 Task: Open a blank sheet, save the file as Johnny.docx Insert a picture of 'Johnny Deep' with name  ' Johnny Deep.png ' Apply border to the image, change style to straight line, color Black and width '4 pt'
Action: Mouse moved to (345, 217)
Screenshot: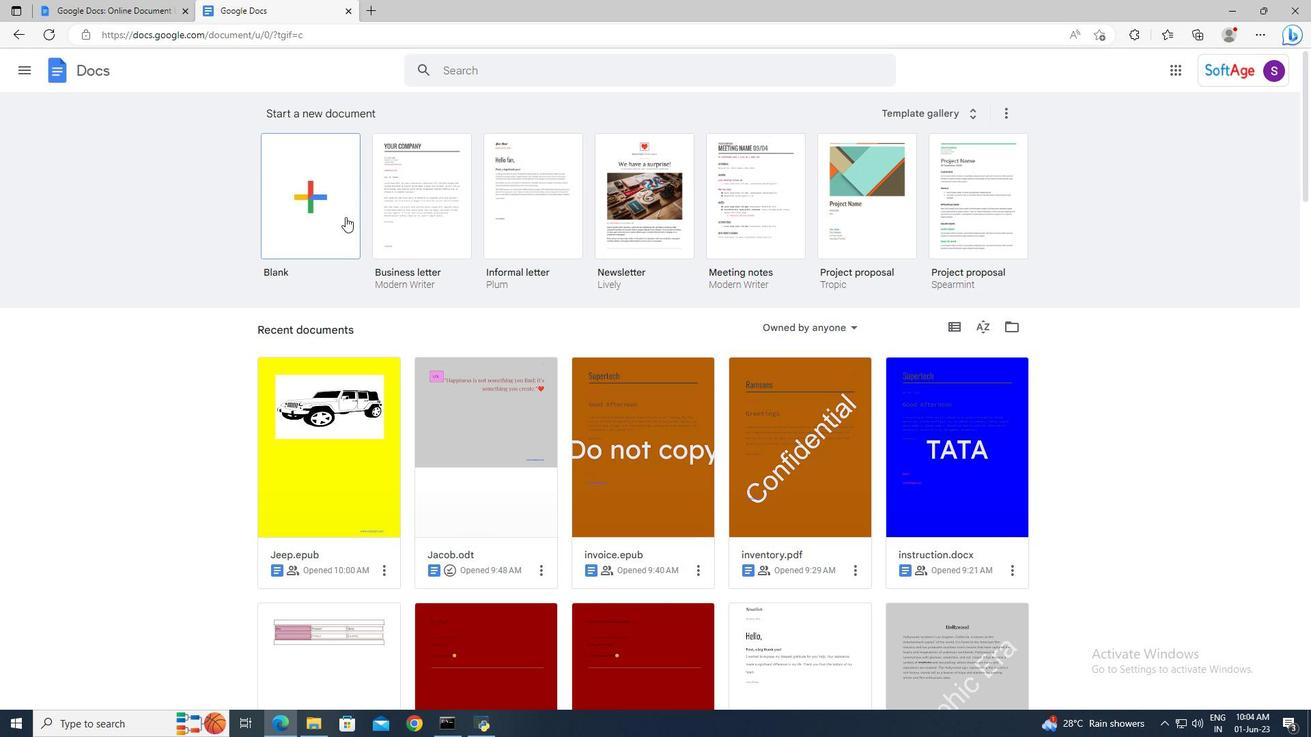 
Action: Mouse pressed left at (345, 217)
Screenshot: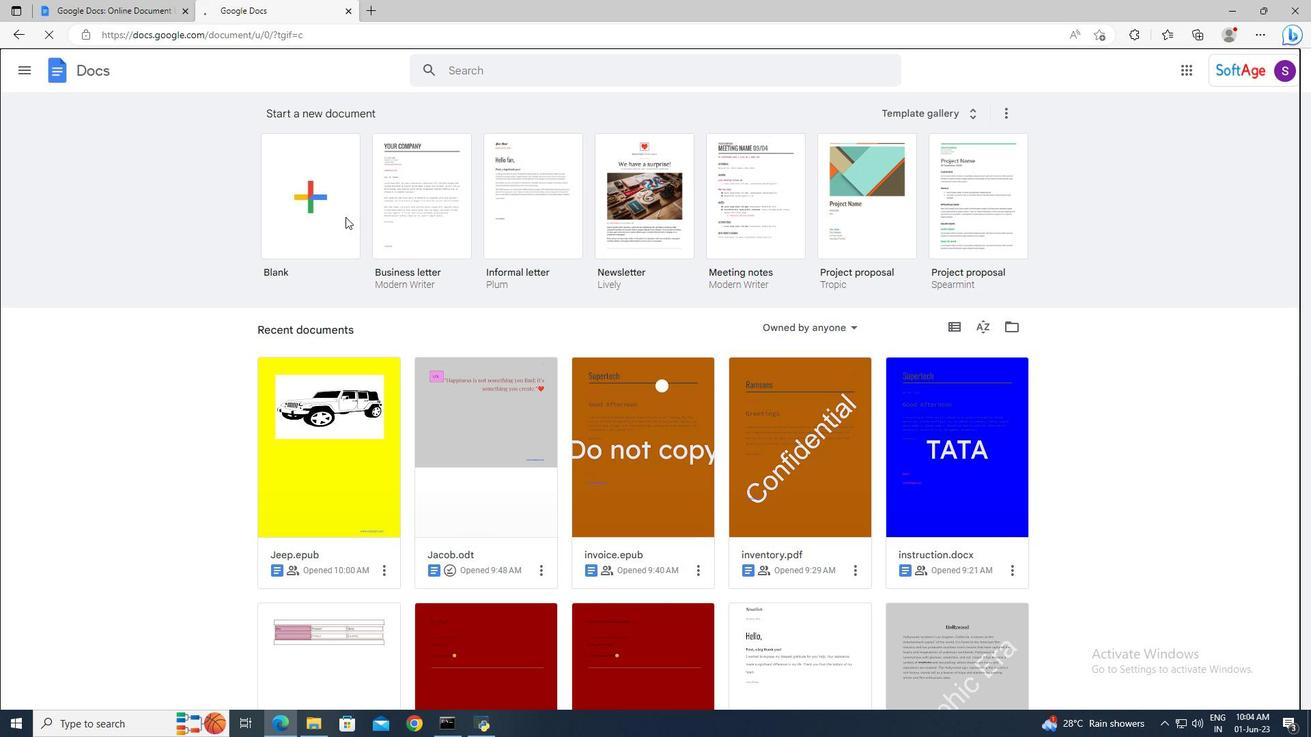 
Action: Mouse moved to (142, 63)
Screenshot: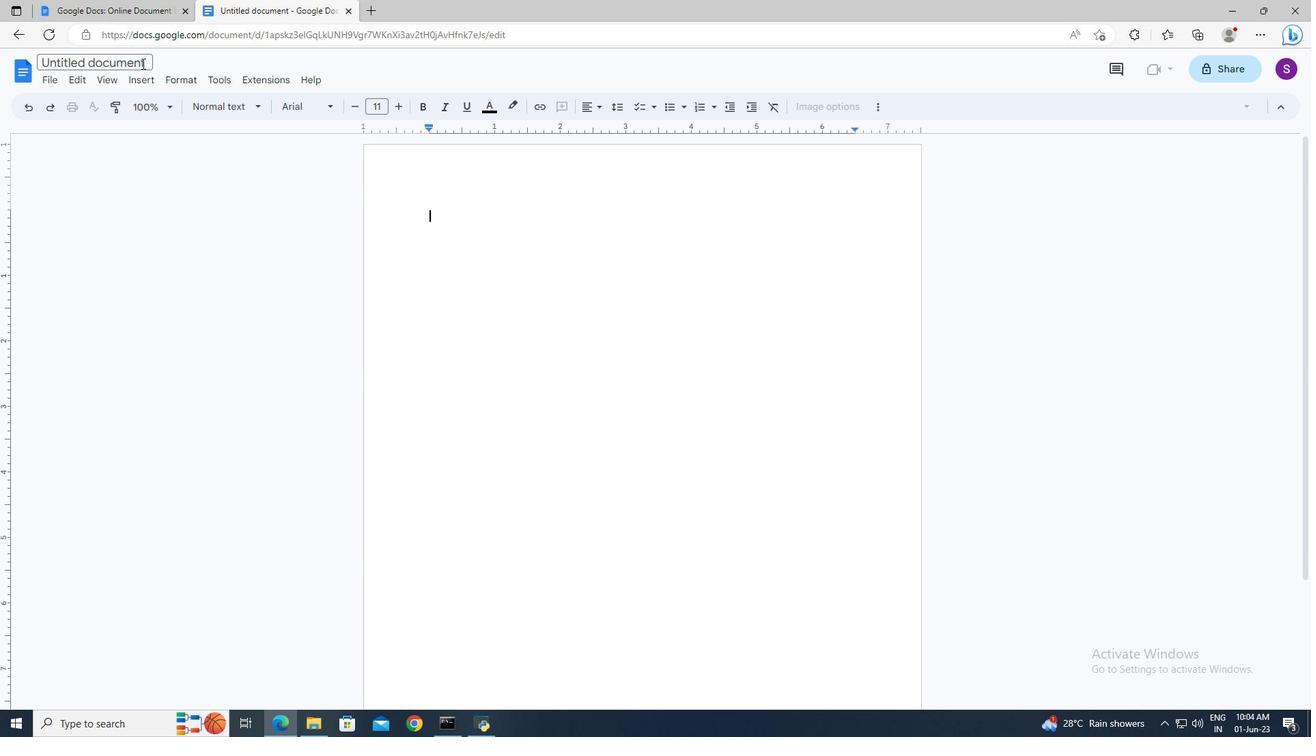 
Action: Mouse pressed left at (142, 63)
Screenshot: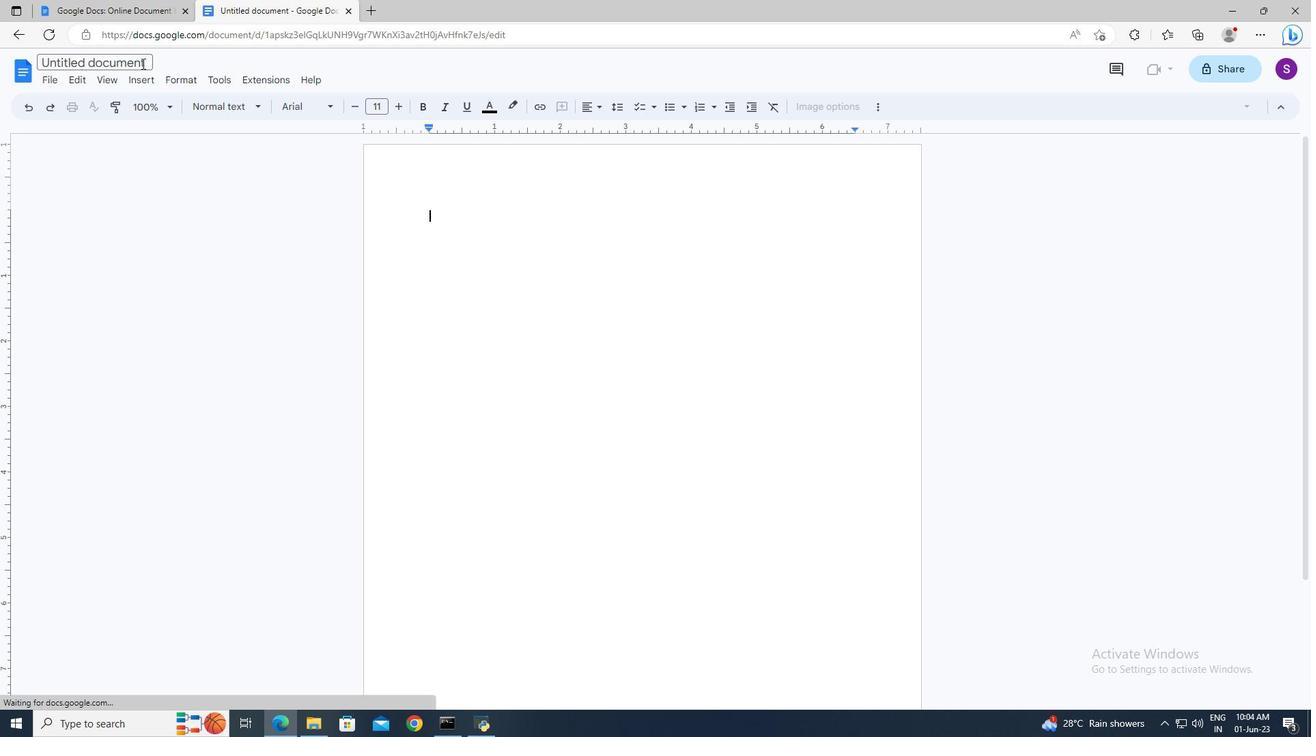 
Action: Key pressed <Key.delete><Key.shift>Johnny.docx<Key.enter>
Screenshot: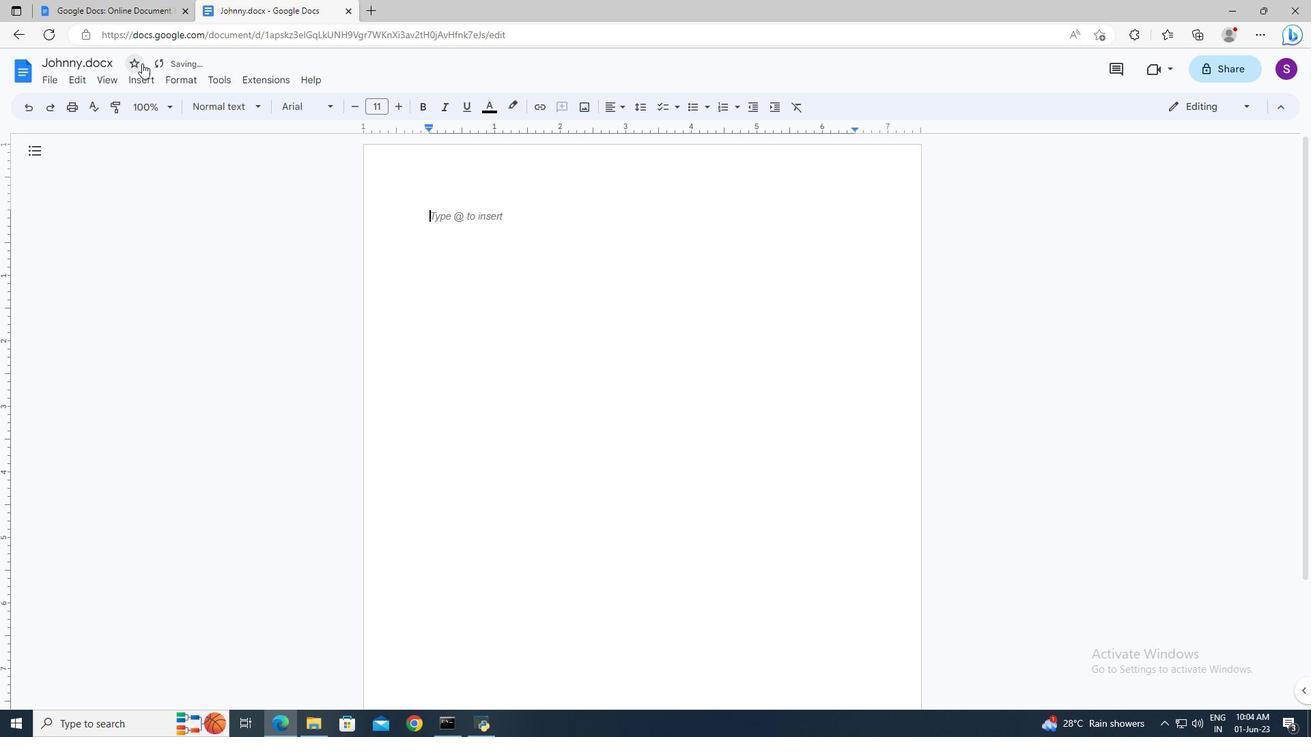 
Action: Mouse moved to (142, 74)
Screenshot: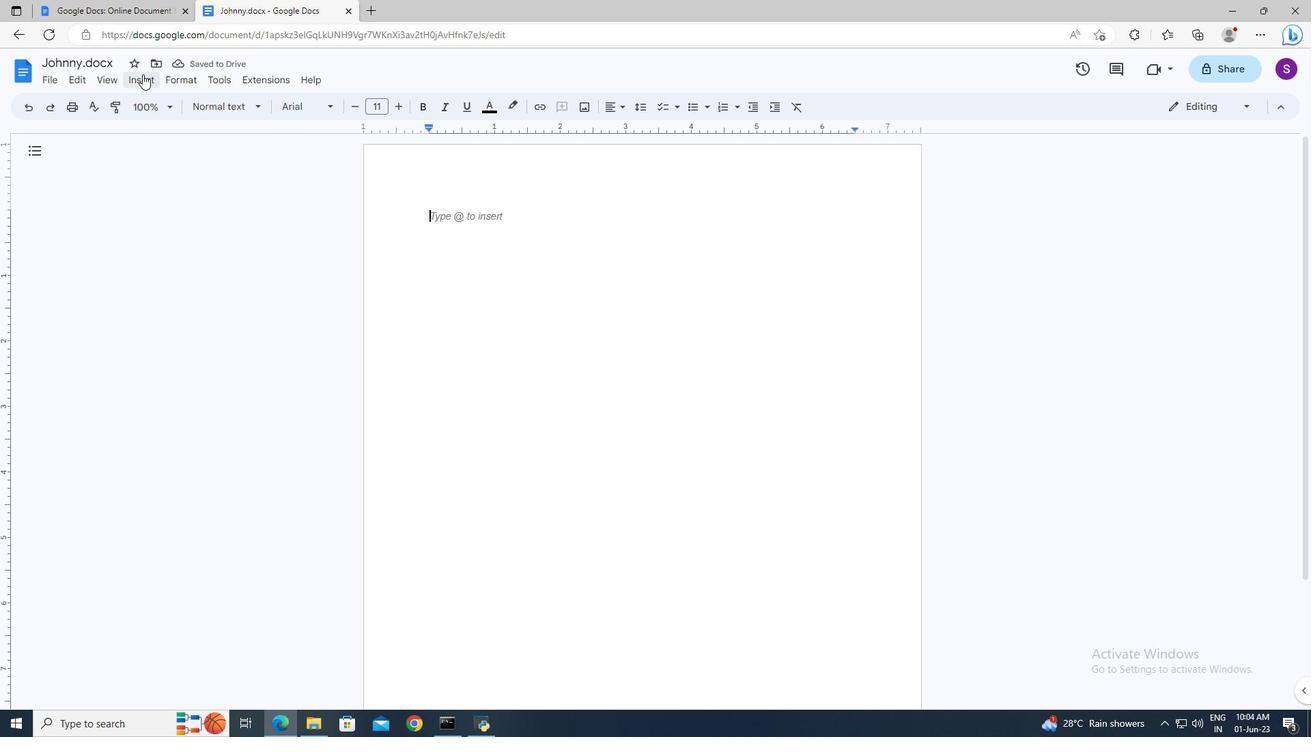 
Action: Mouse pressed left at (142, 74)
Screenshot: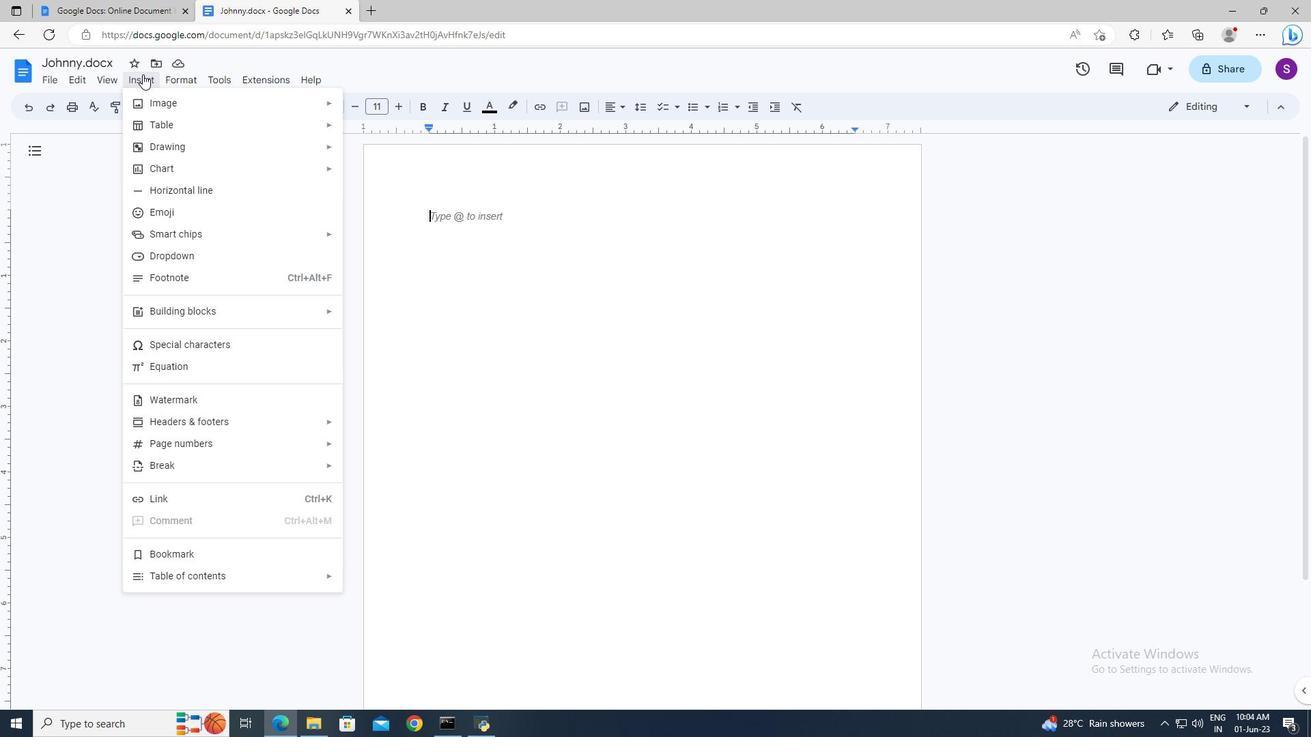 
Action: Mouse moved to (408, 129)
Screenshot: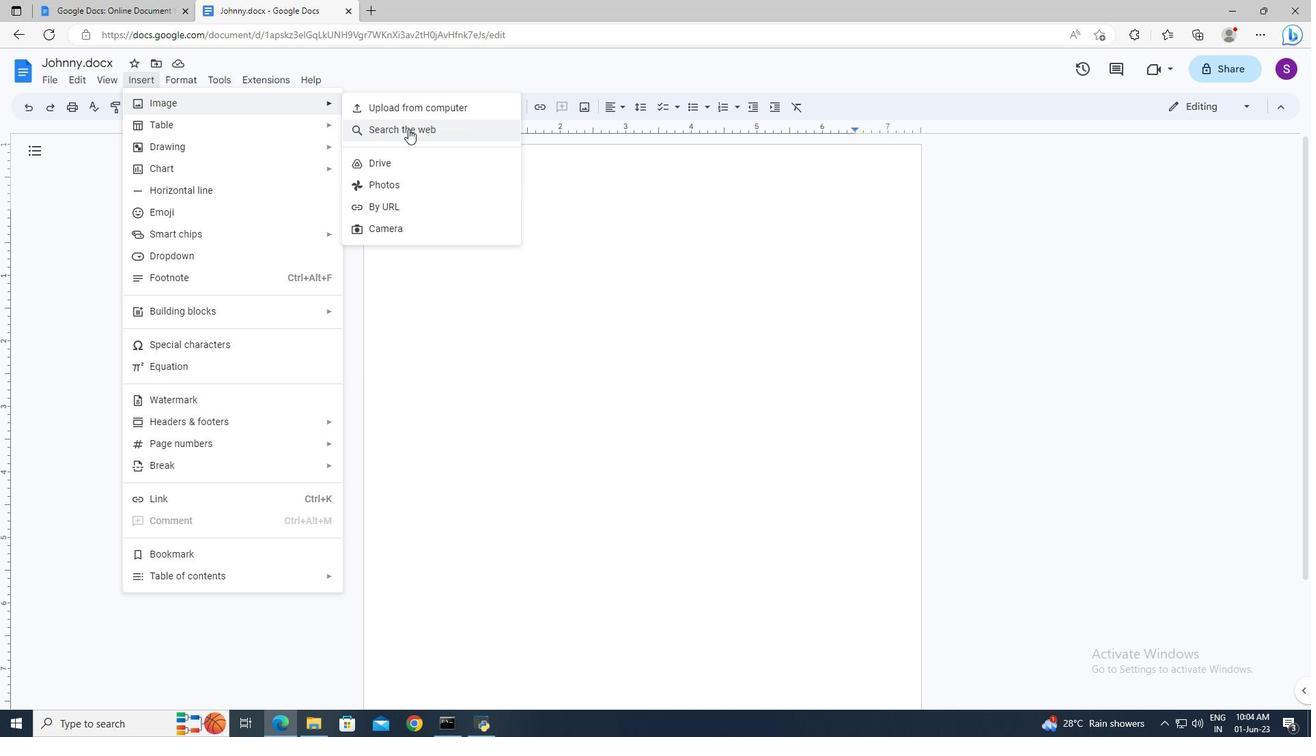 
Action: Mouse pressed left at (408, 129)
Screenshot: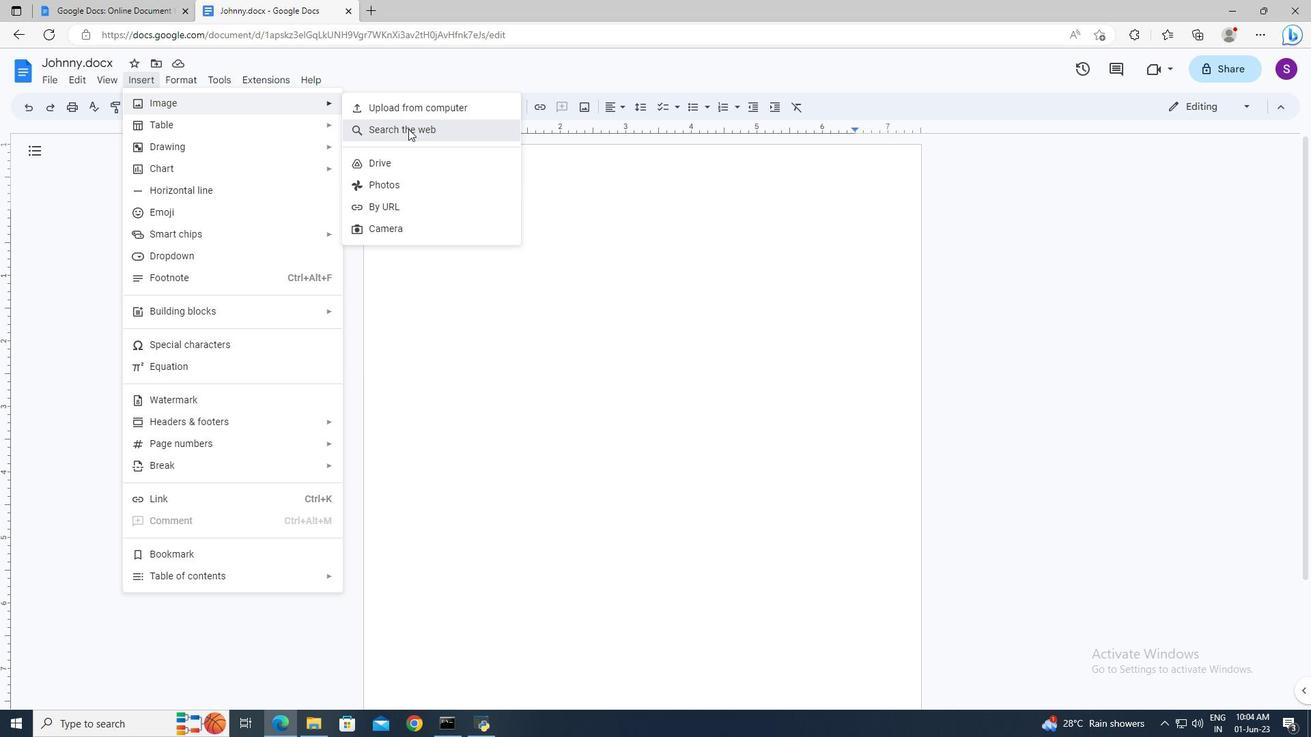 
Action: Mouse moved to (1147, 121)
Screenshot: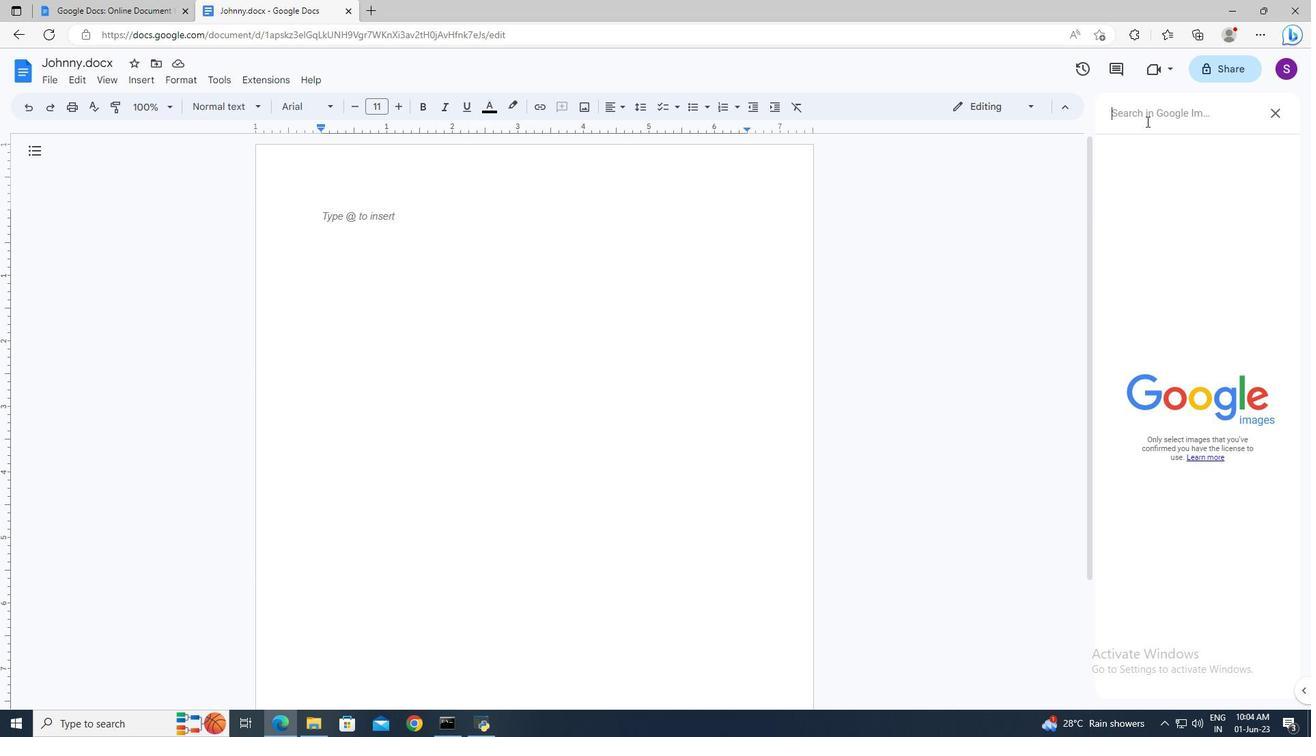 
Action: Mouse pressed left at (1147, 121)
Screenshot: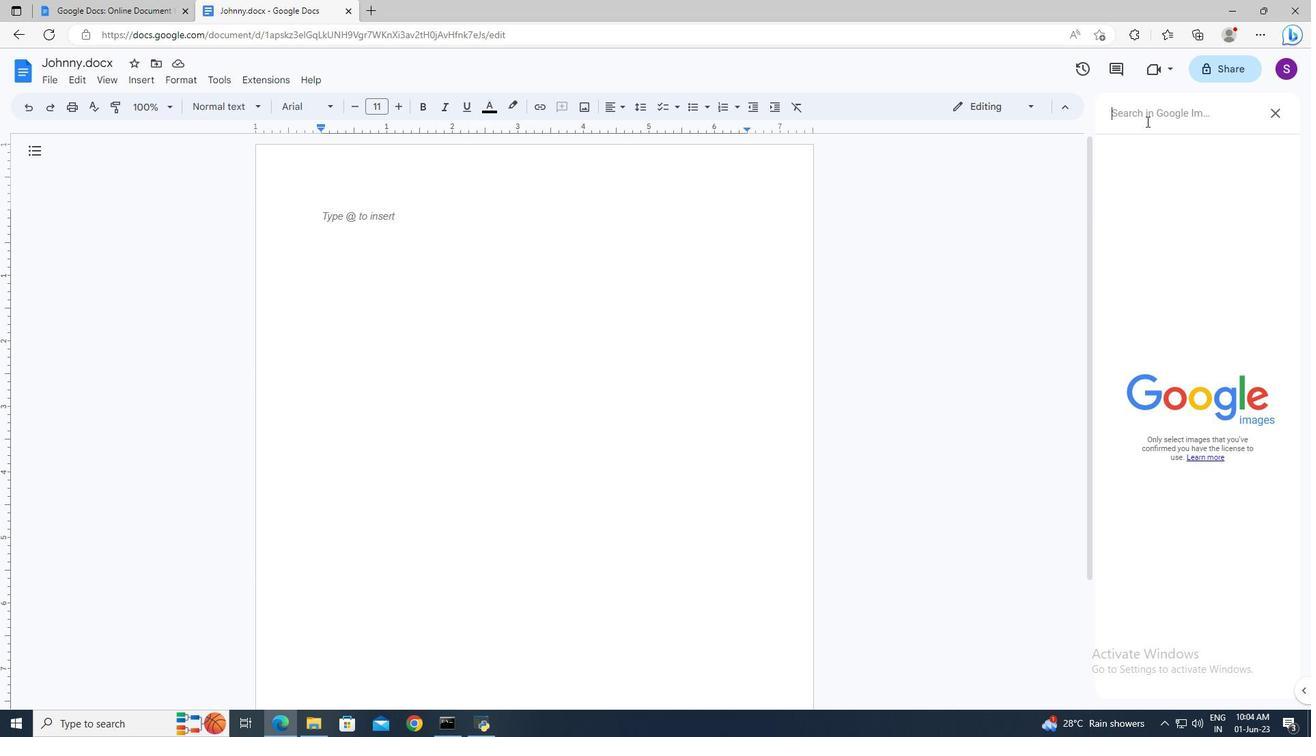 
Action: Mouse moved to (1147, 120)
Screenshot: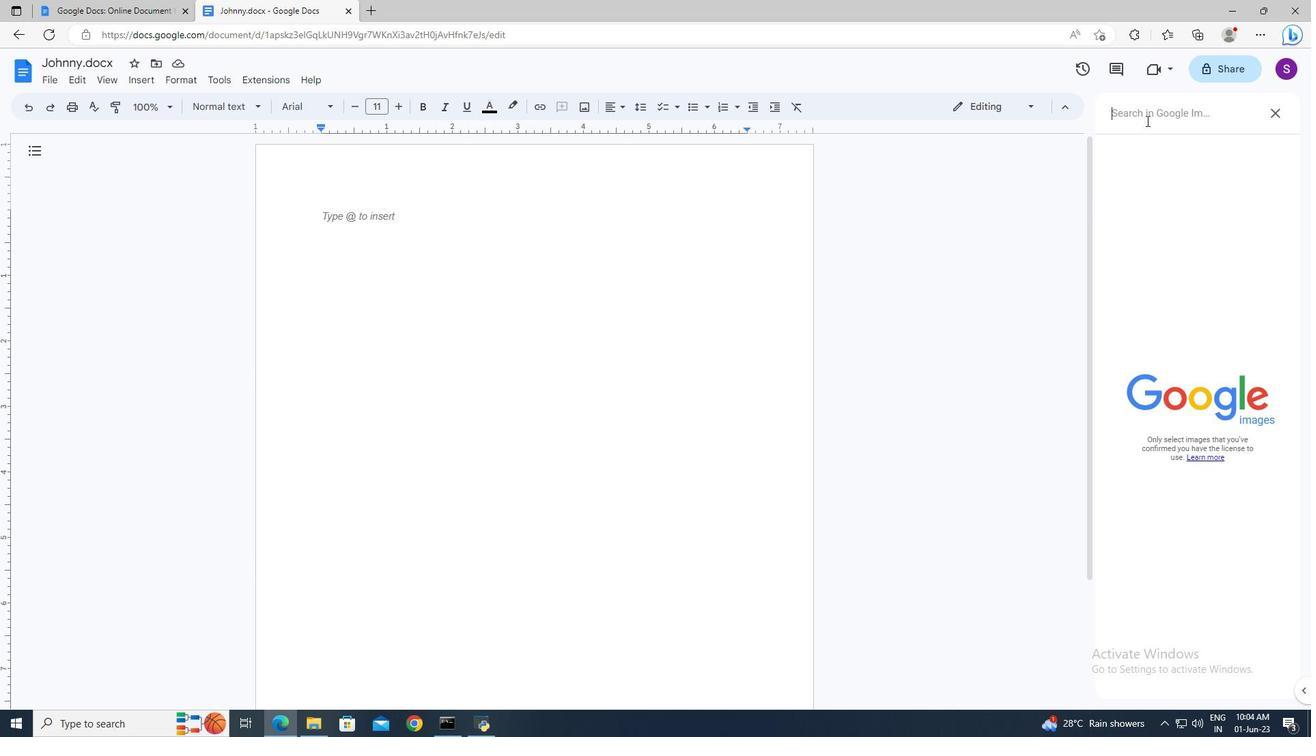 
Action: Key pressed <Key.shift>Johnny<Key.space><Key.shift>Dep
Screenshot: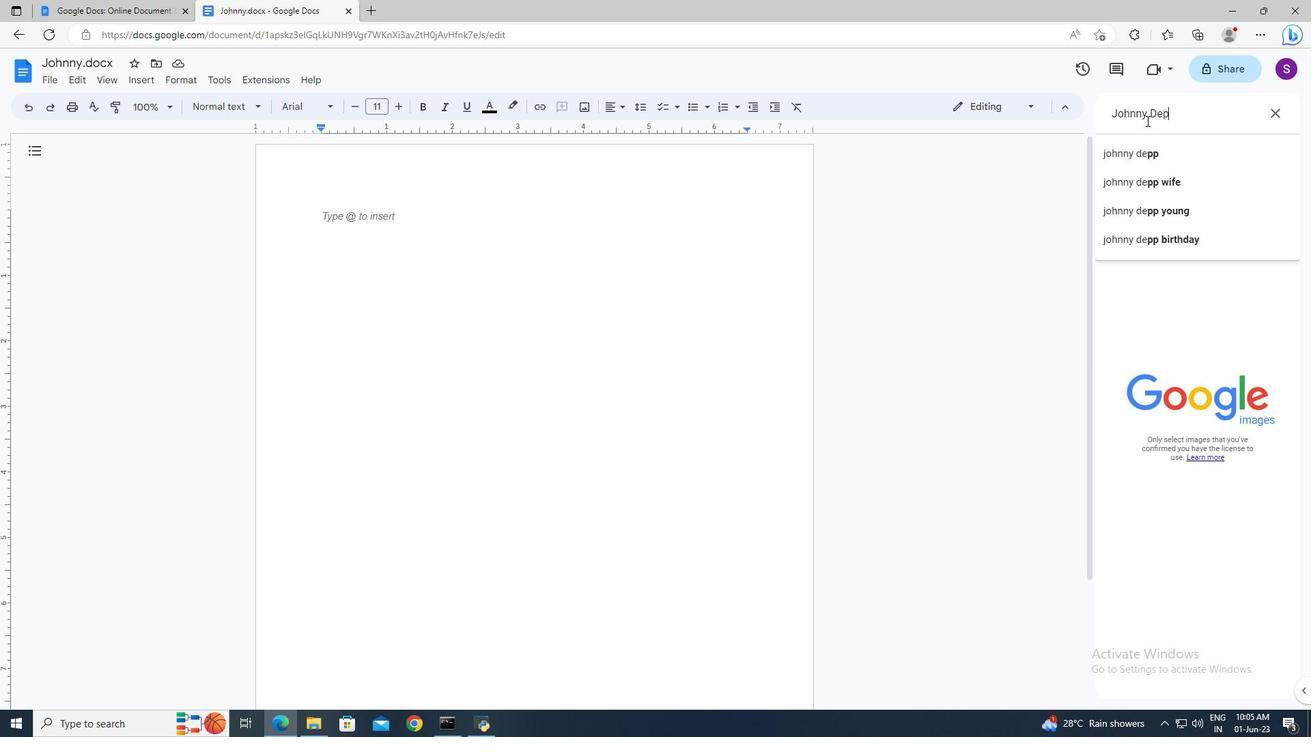 
Action: Mouse moved to (1146, 120)
Screenshot: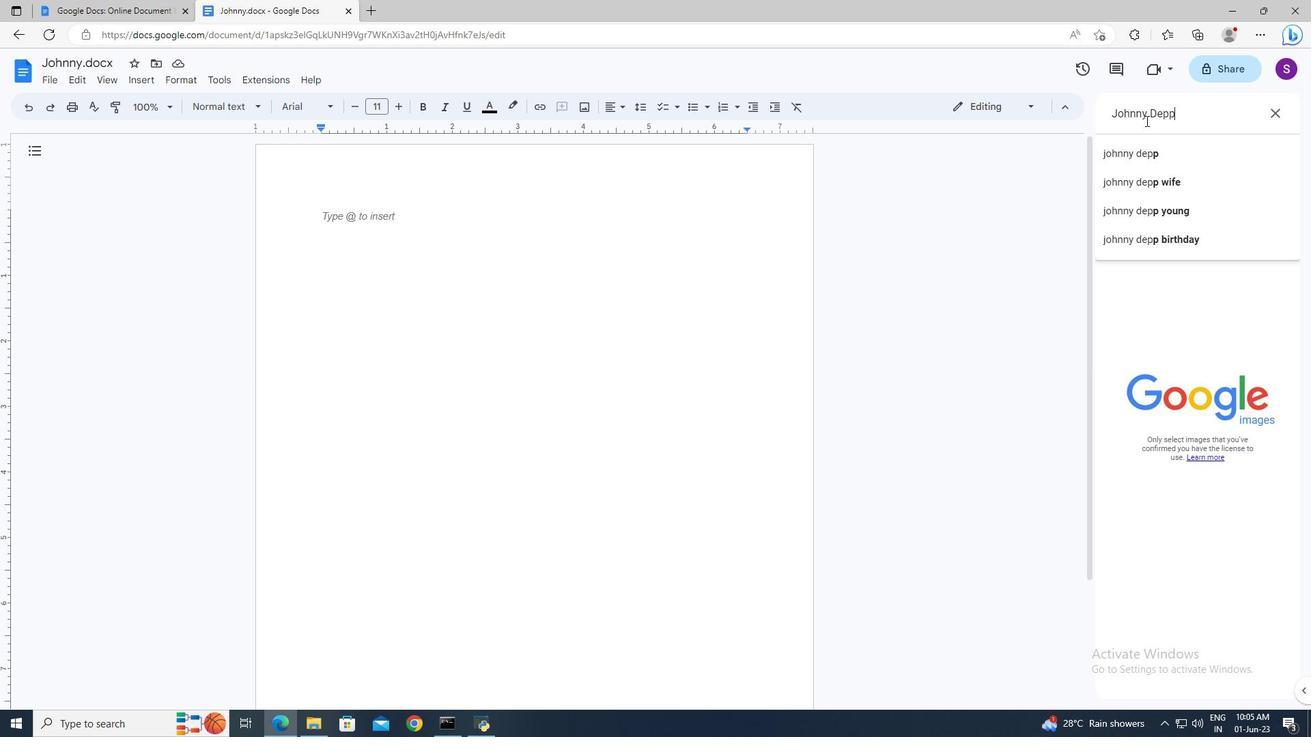 
Action: Key pressed p<Key.space>png<Key.enter>
Screenshot: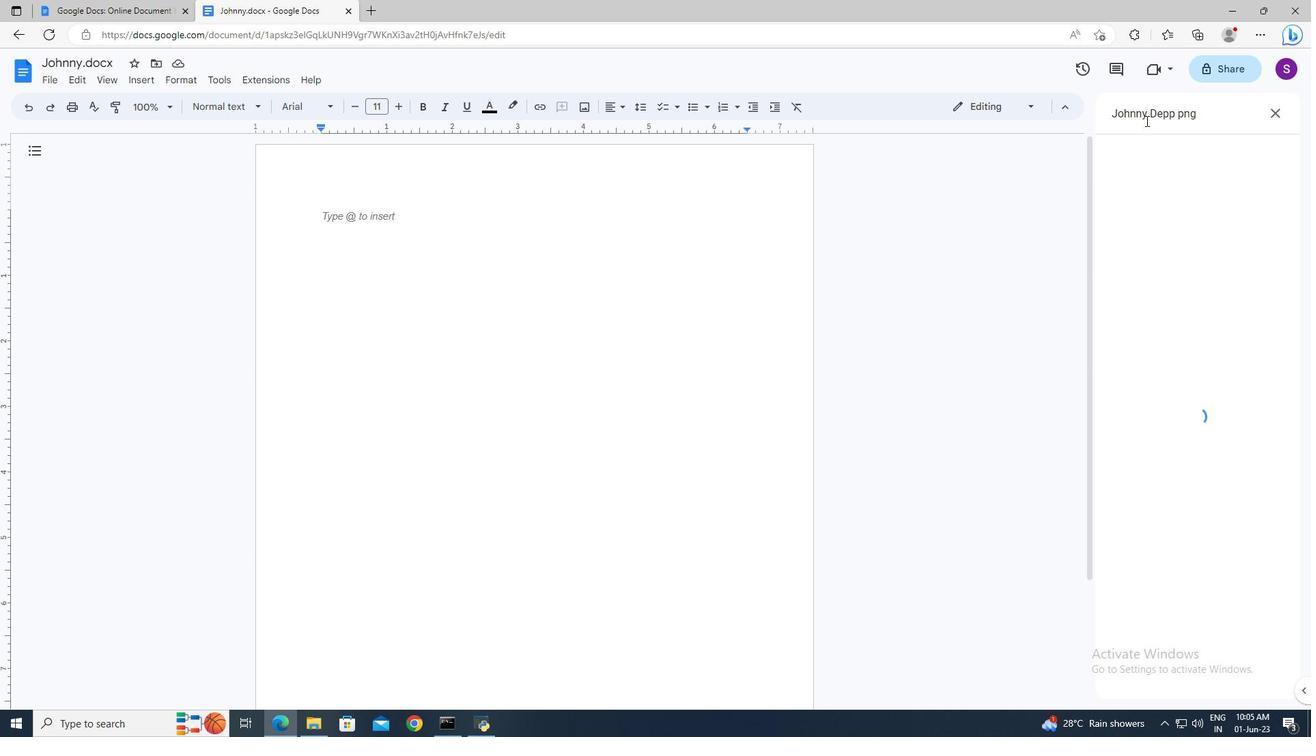 
Action: Mouse moved to (1158, 262)
Screenshot: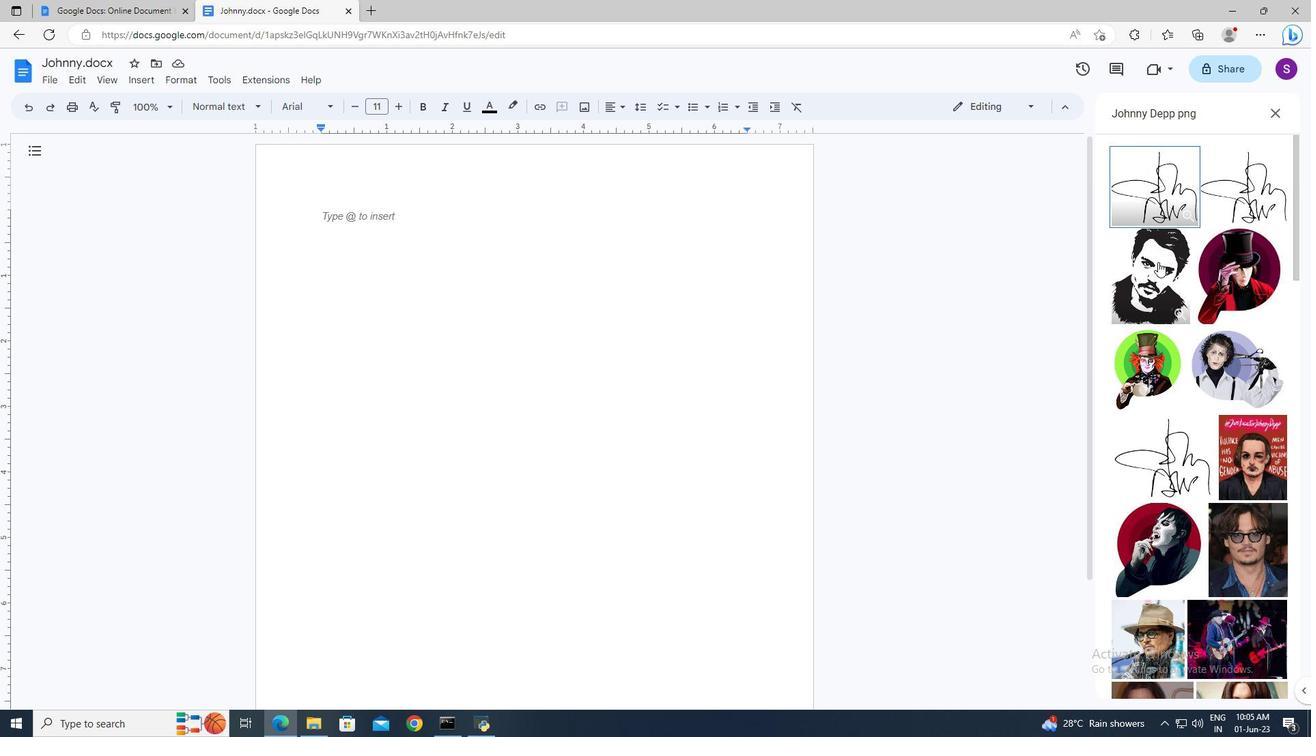
Action: Mouse pressed left at (1158, 262)
Screenshot: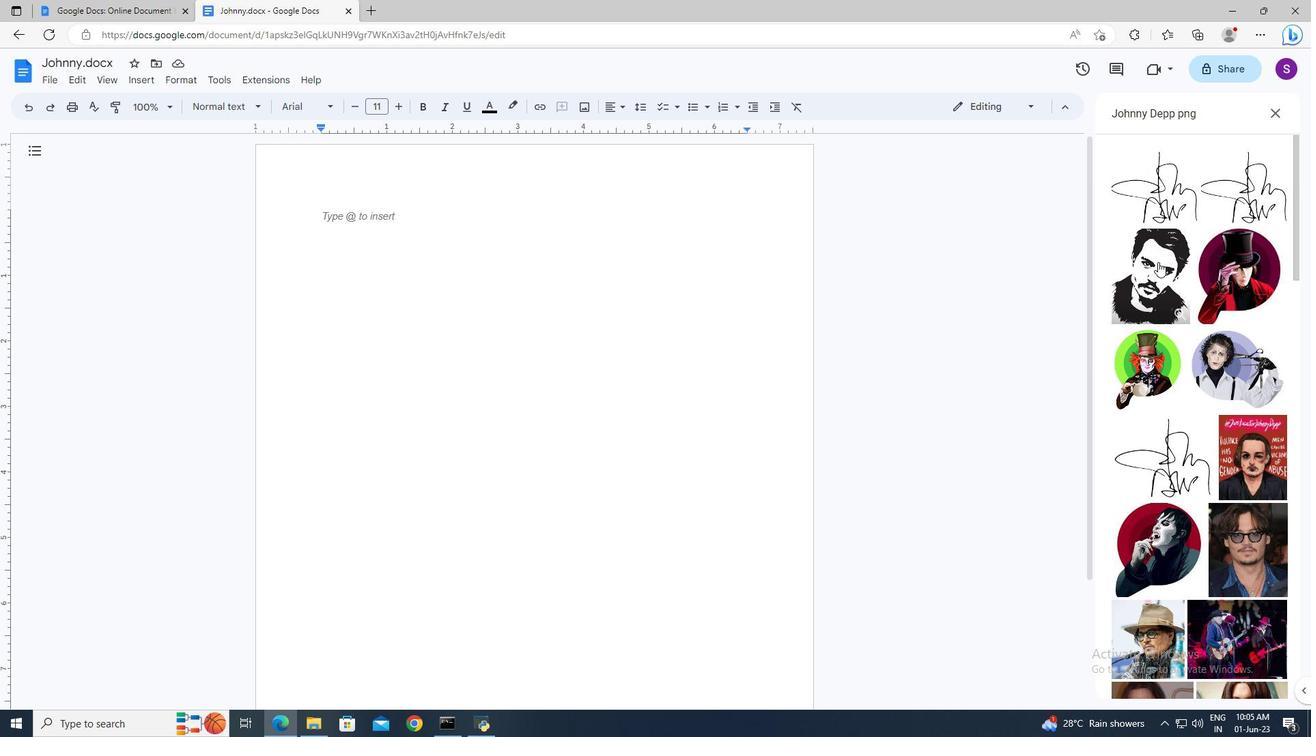 
Action: Mouse moved to (1275, 672)
Screenshot: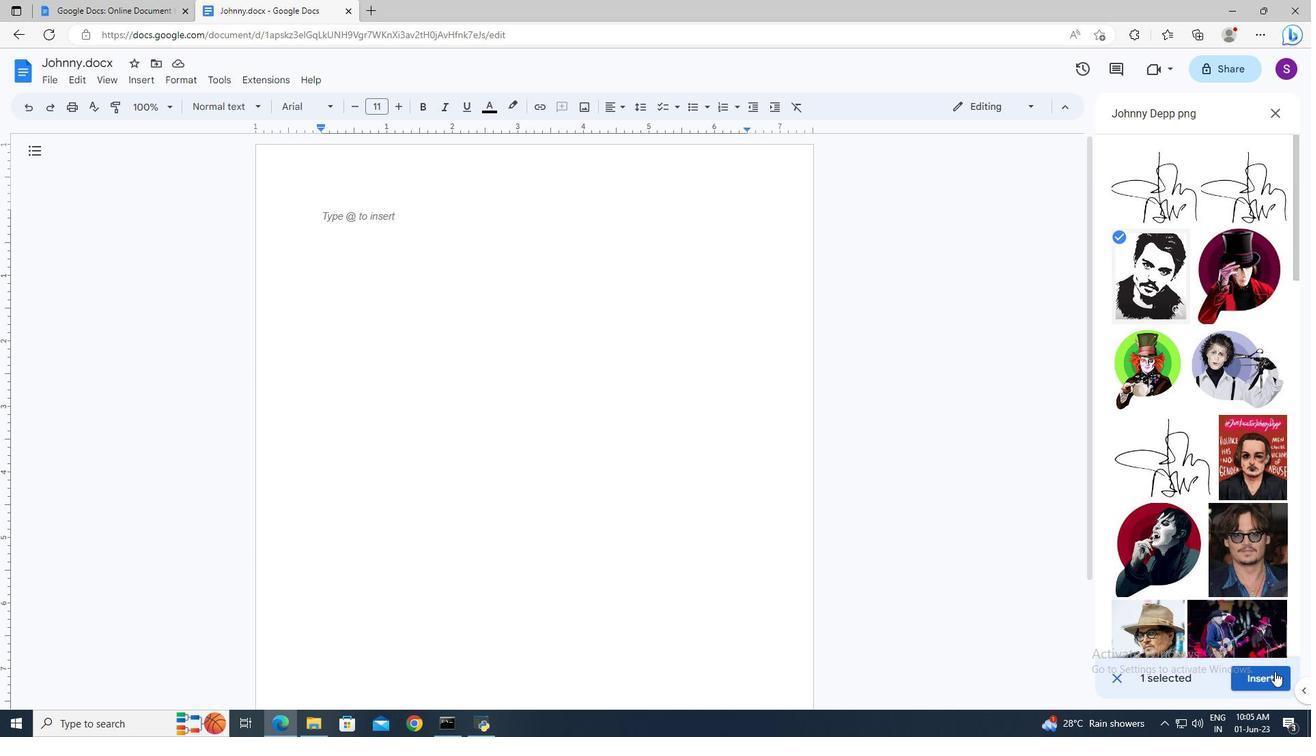 
Action: Mouse pressed left at (1275, 672)
Screenshot: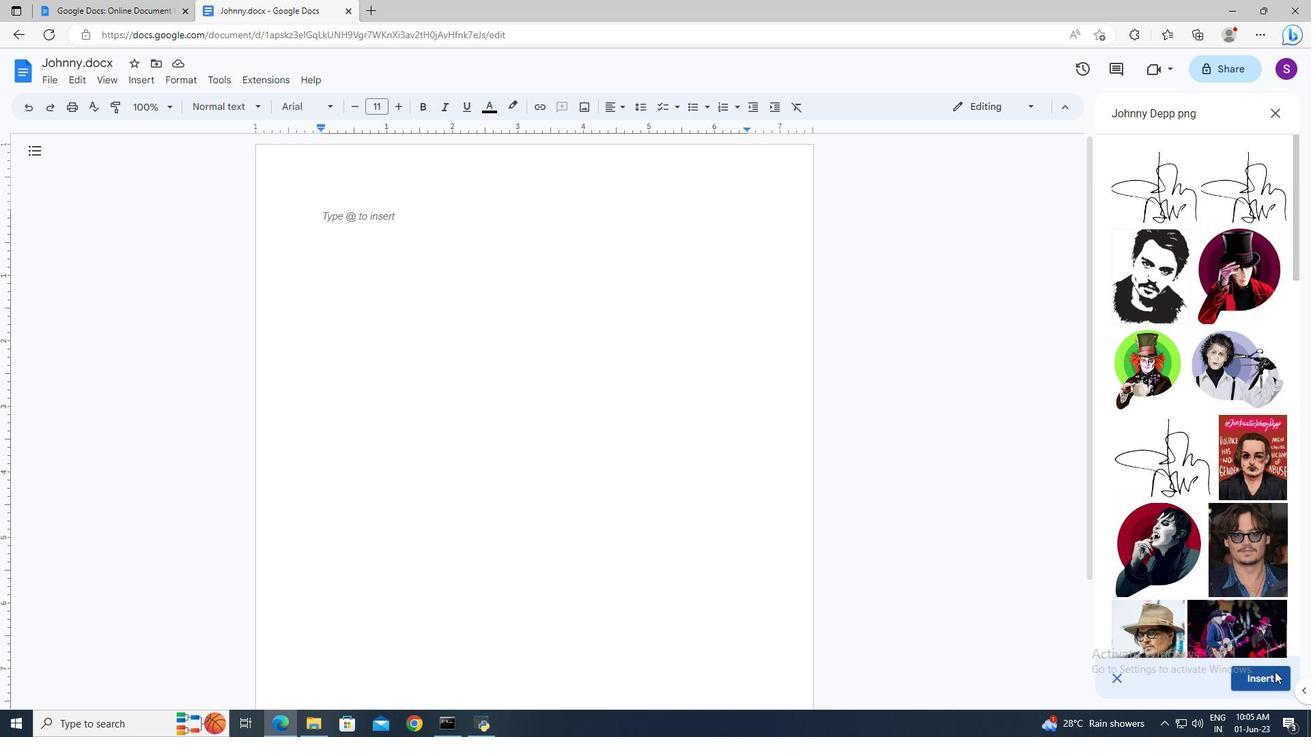 
Action: Mouse moved to (616, 394)
Screenshot: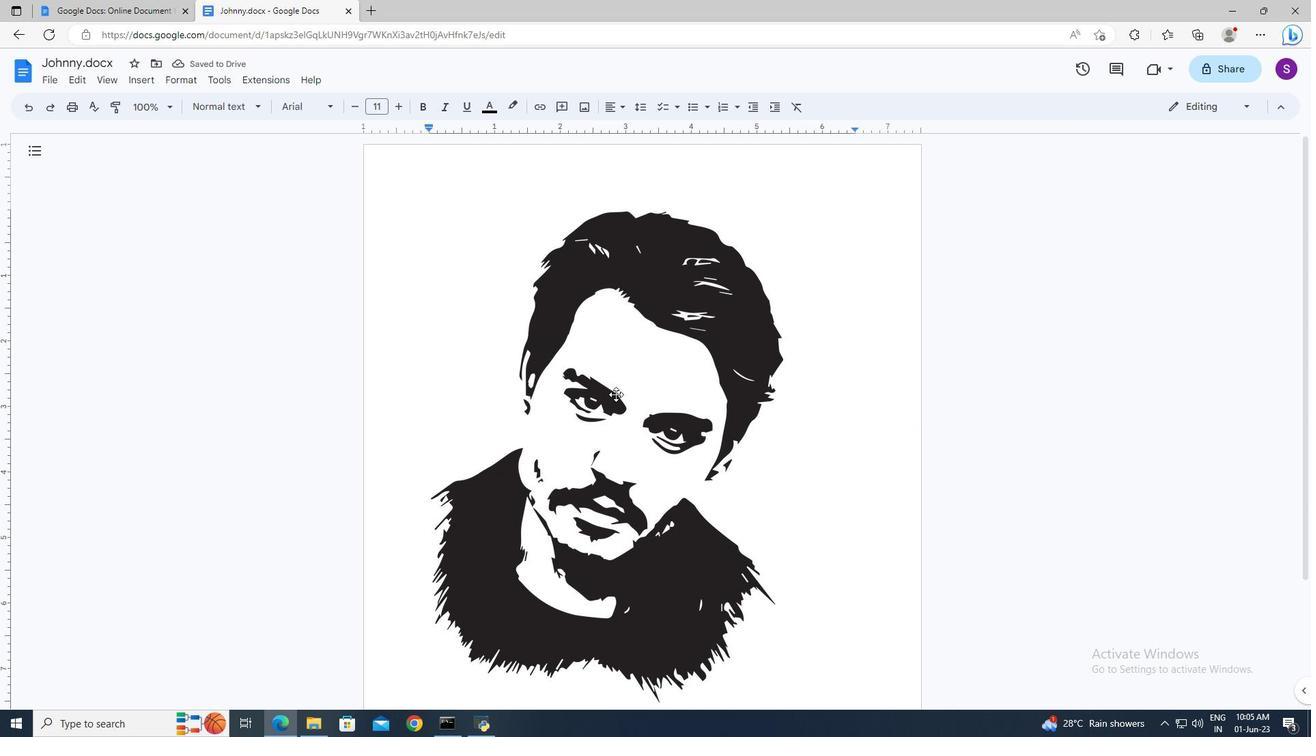
Action: Mouse pressed left at (616, 394)
Screenshot: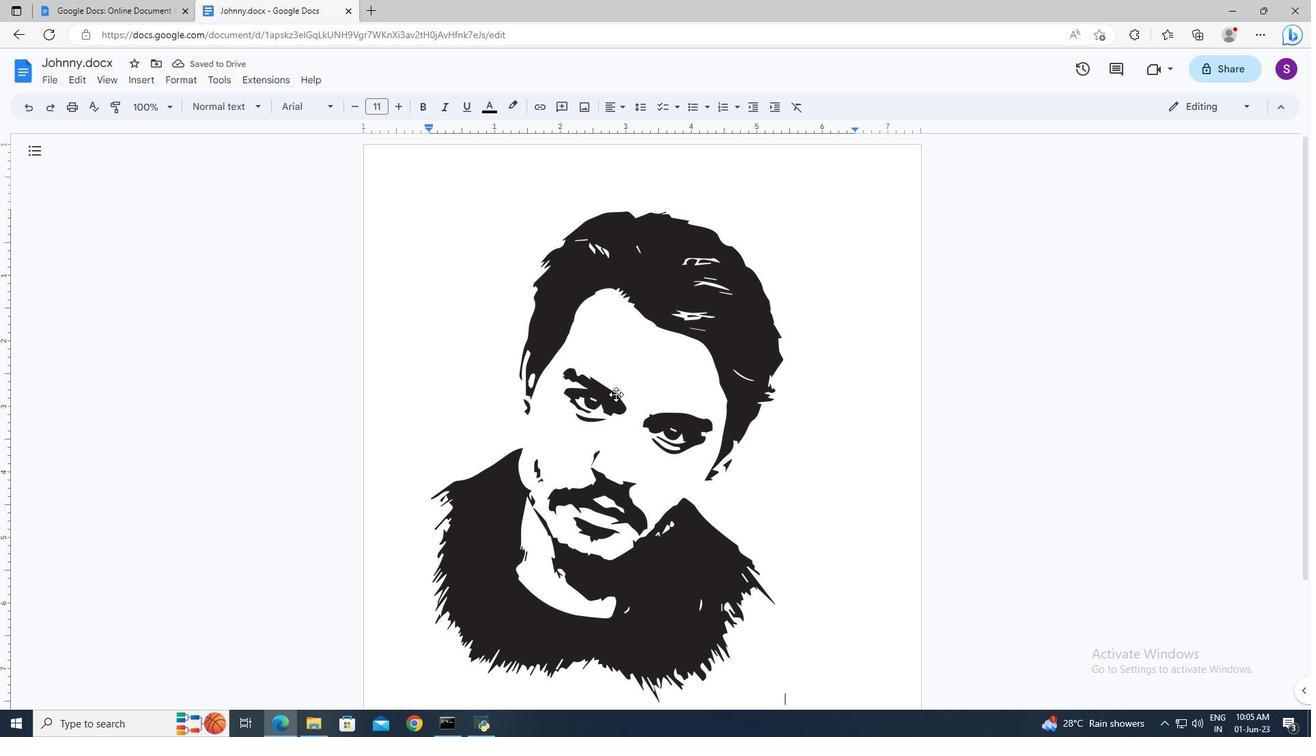 
Action: Mouse moved to (521, 105)
Screenshot: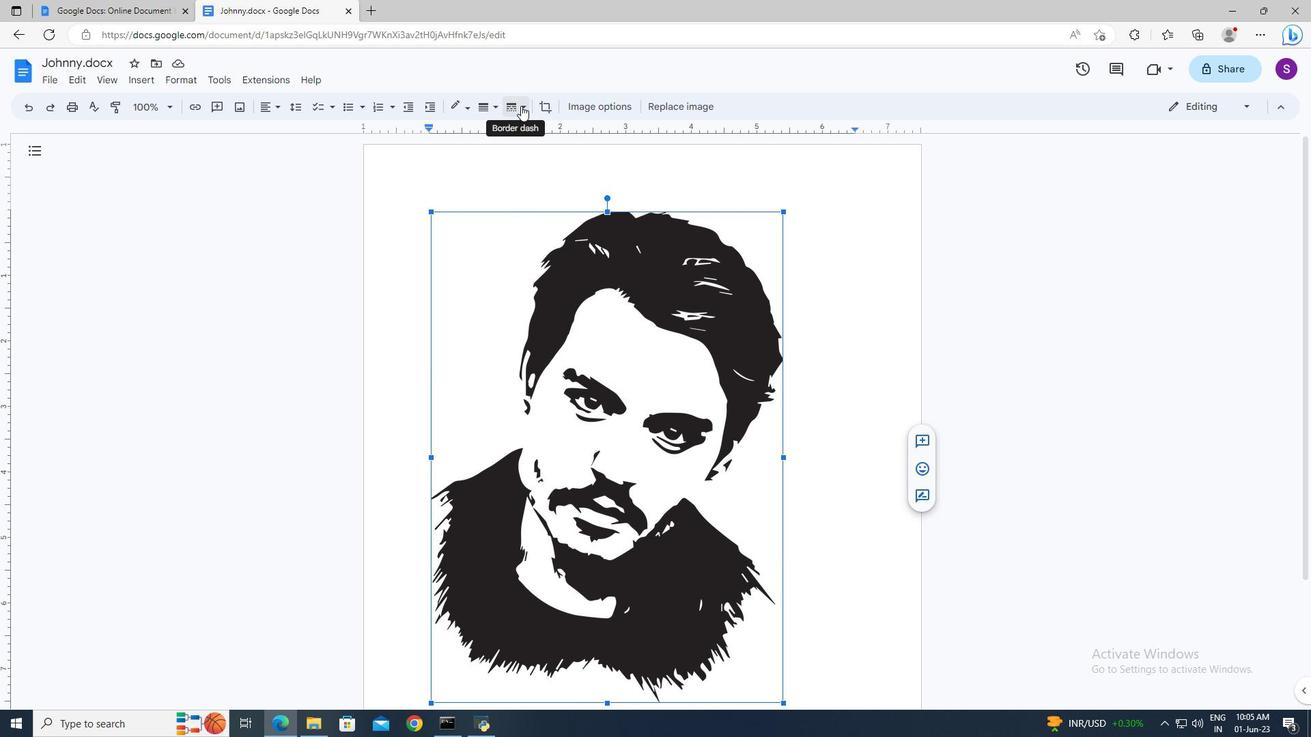 
Action: Mouse pressed left at (521, 105)
Screenshot: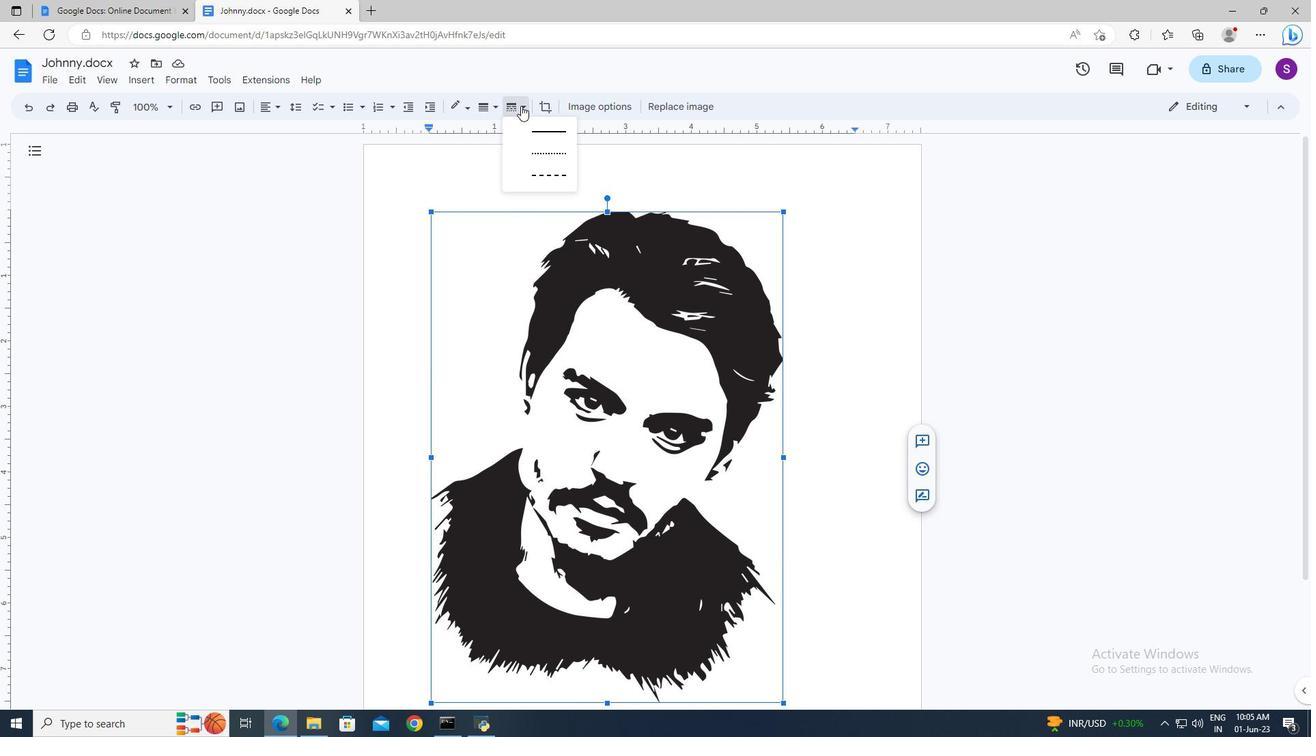 
Action: Mouse moved to (526, 133)
Screenshot: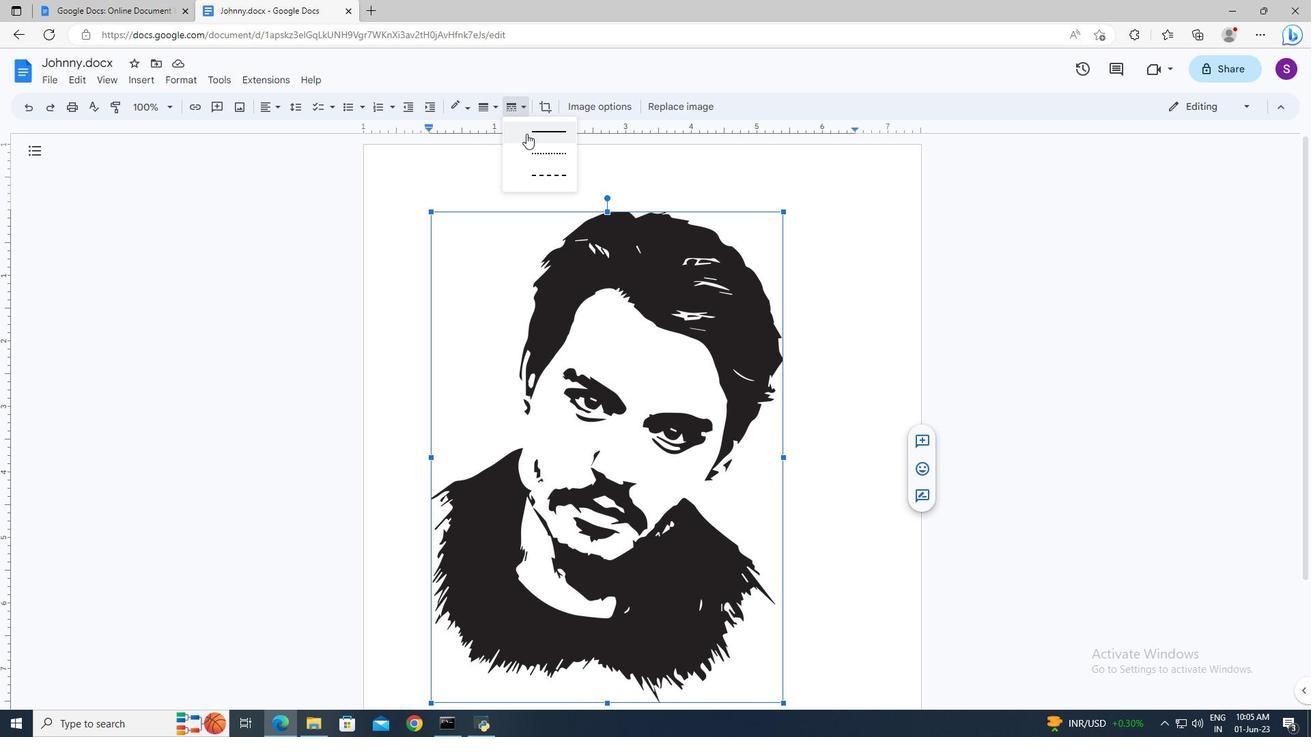 
Action: Mouse pressed left at (526, 133)
Screenshot: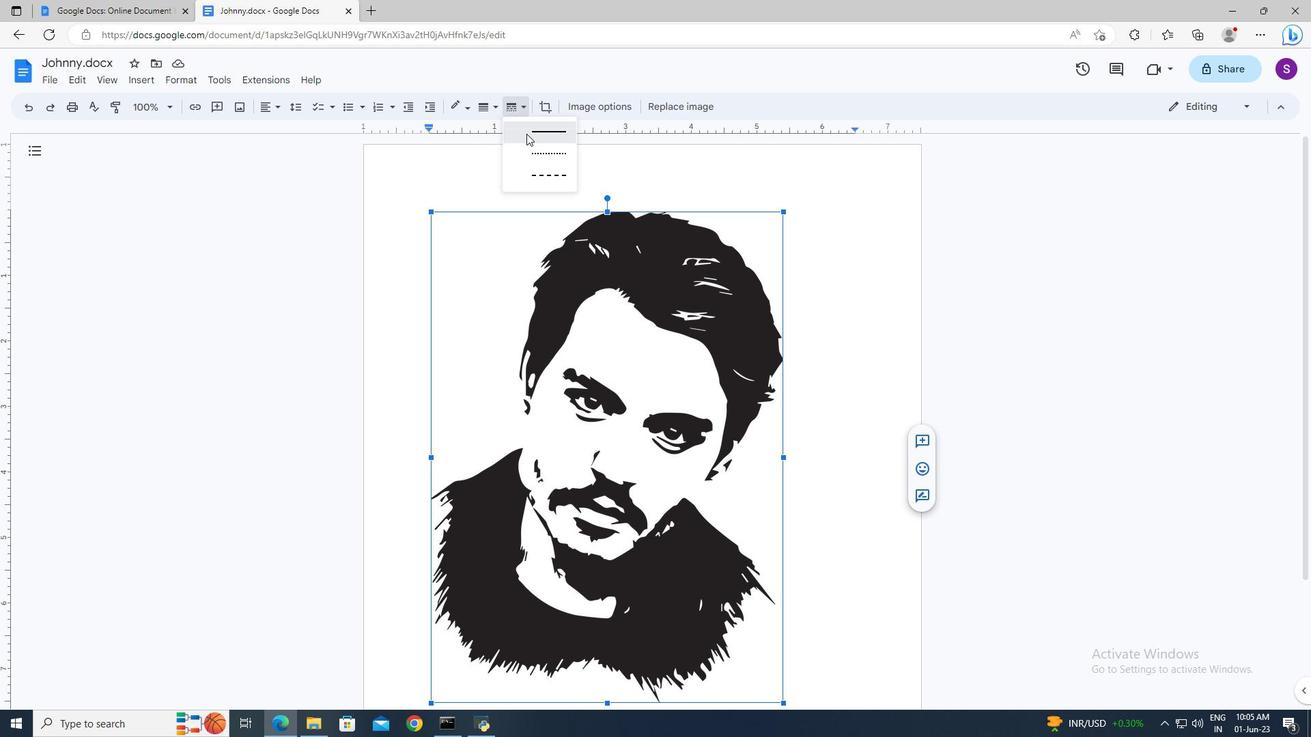 
Action: Mouse moved to (461, 107)
Screenshot: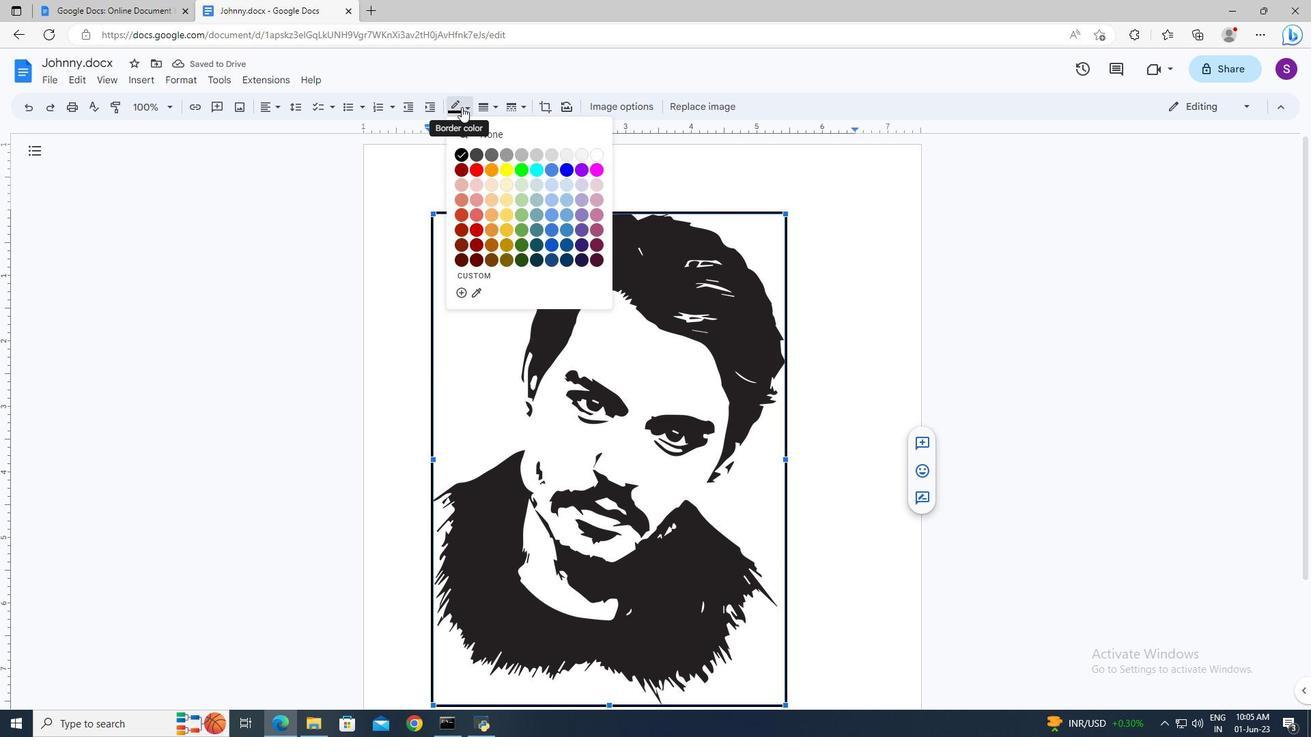 
Action: Mouse pressed left at (461, 107)
Screenshot: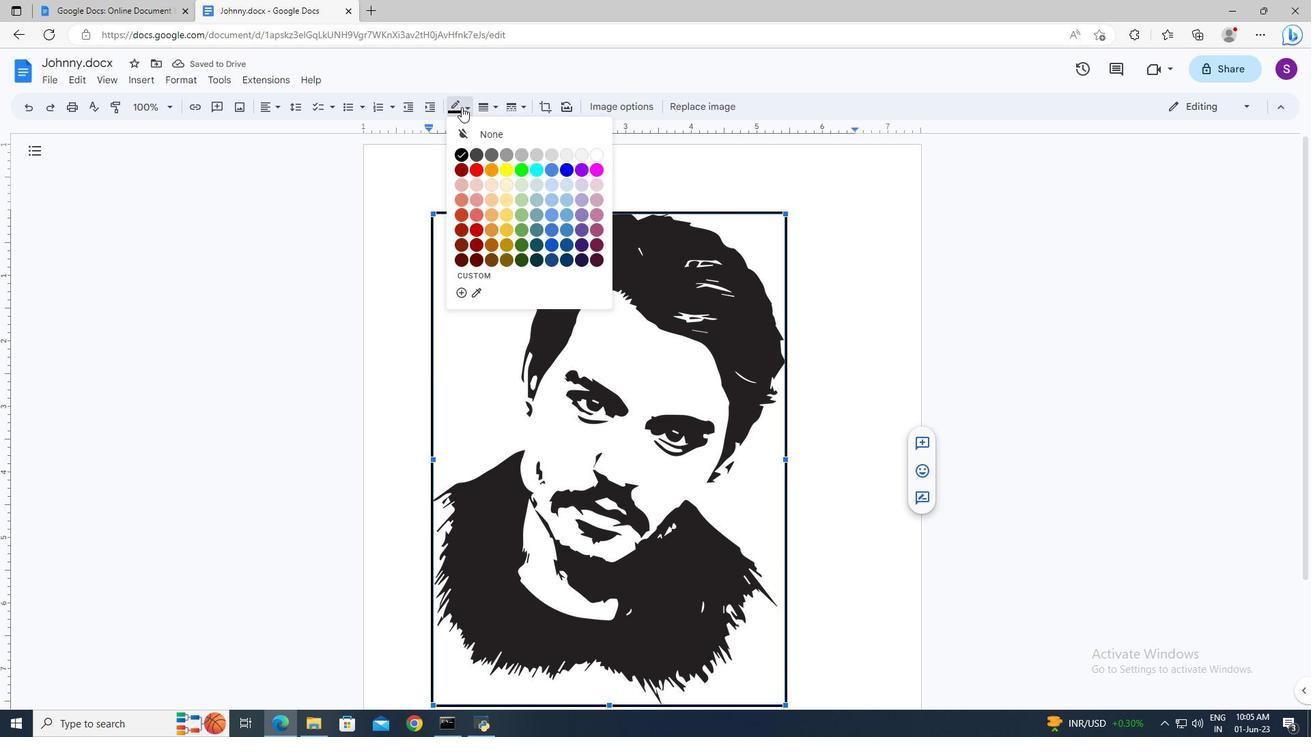 
Action: Mouse moved to (462, 153)
Screenshot: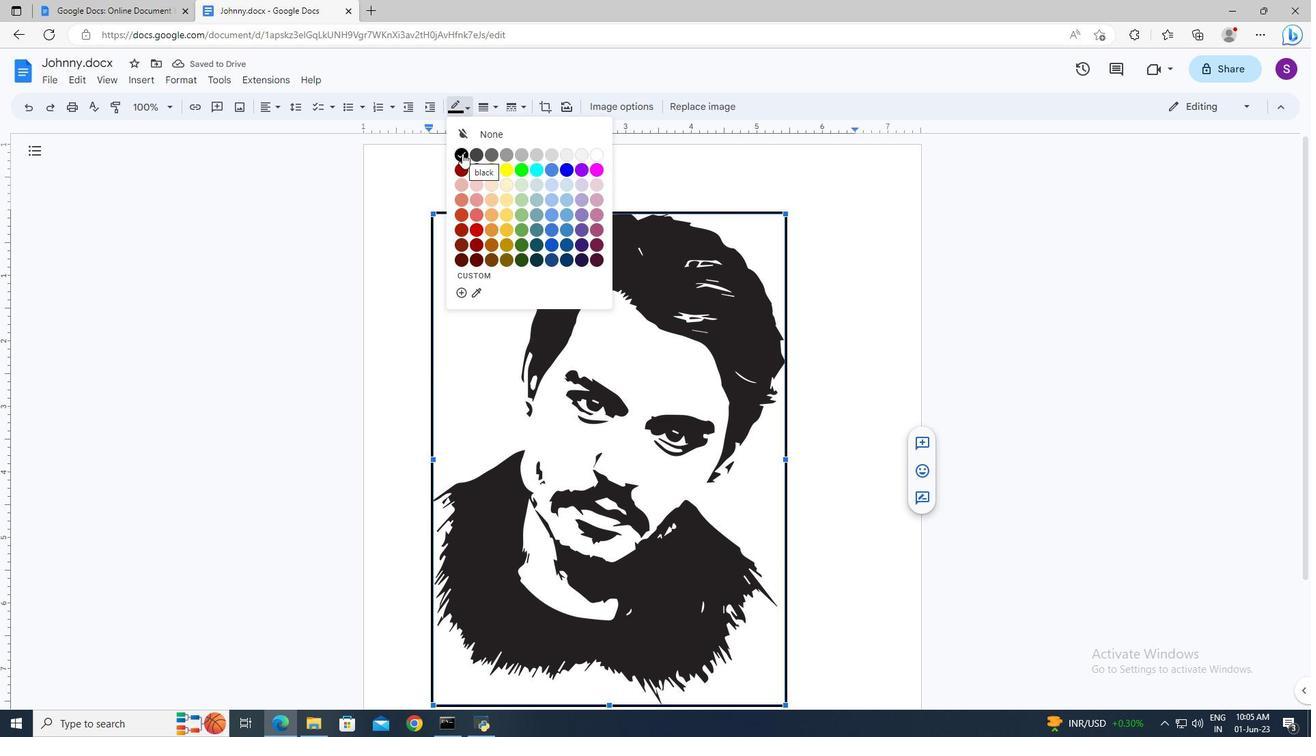 
Action: Mouse pressed left at (462, 153)
Screenshot: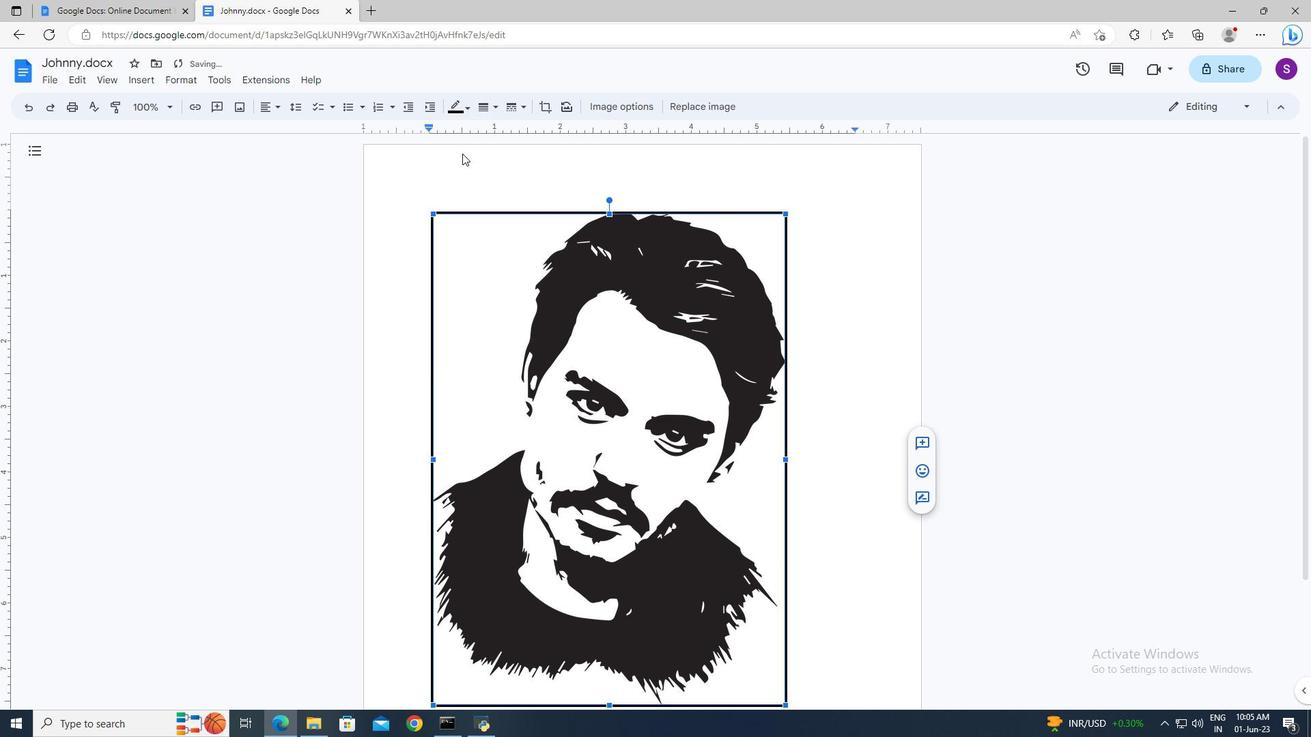 
Action: Mouse moved to (502, 103)
Screenshot: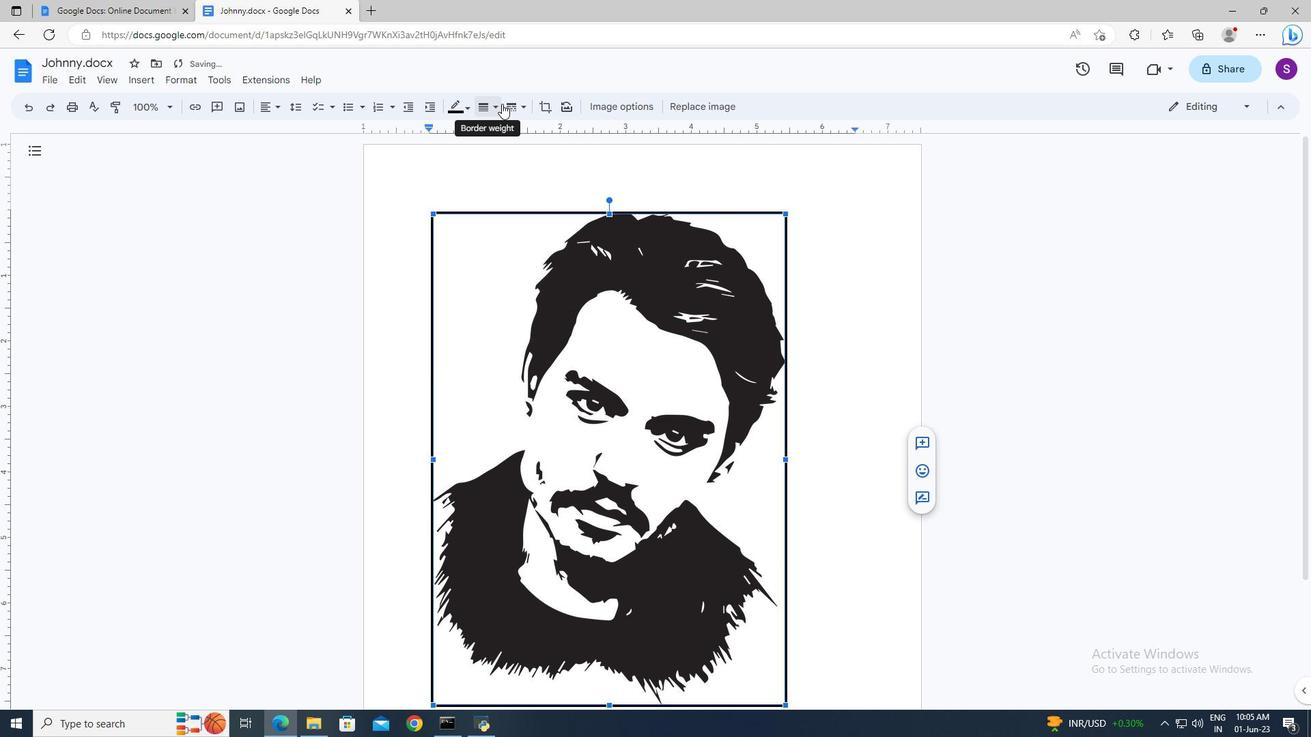 
Action: Mouse pressed left at (502, 103)
Screenshot: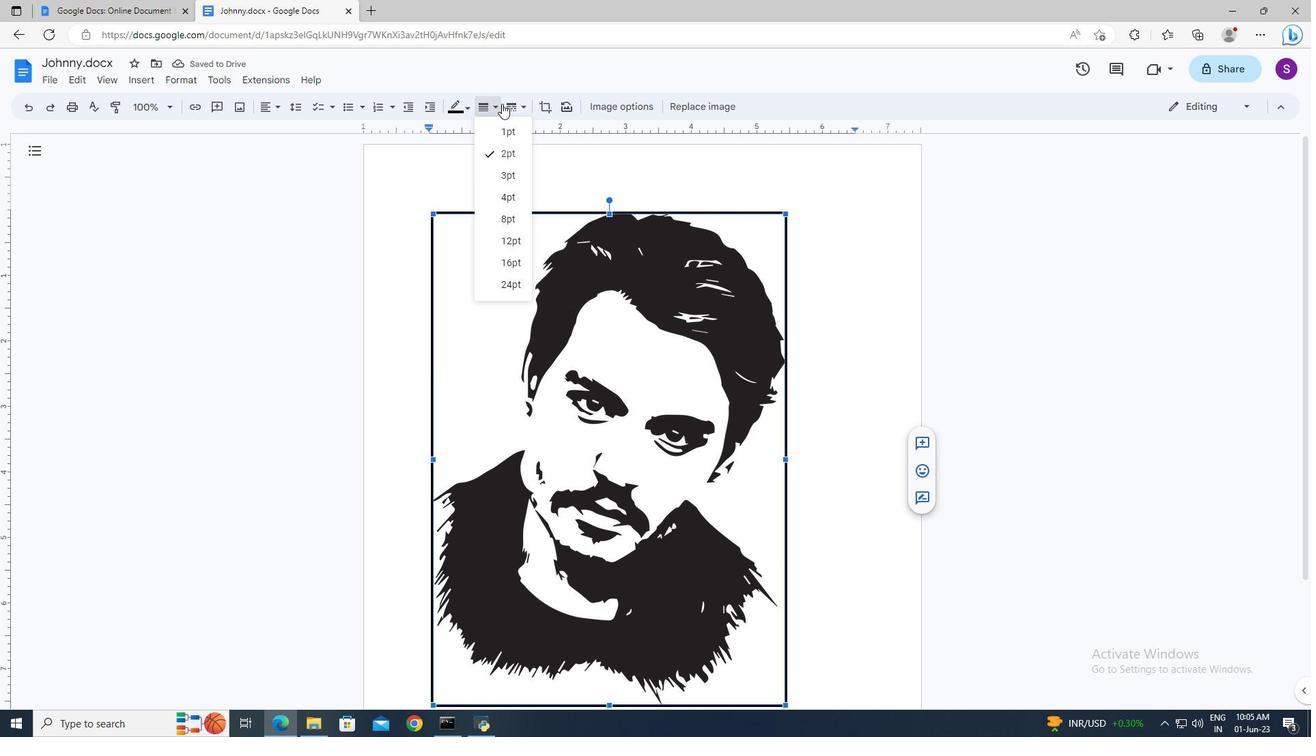
Action: Mouse moved to (504, 199)
Screenshot: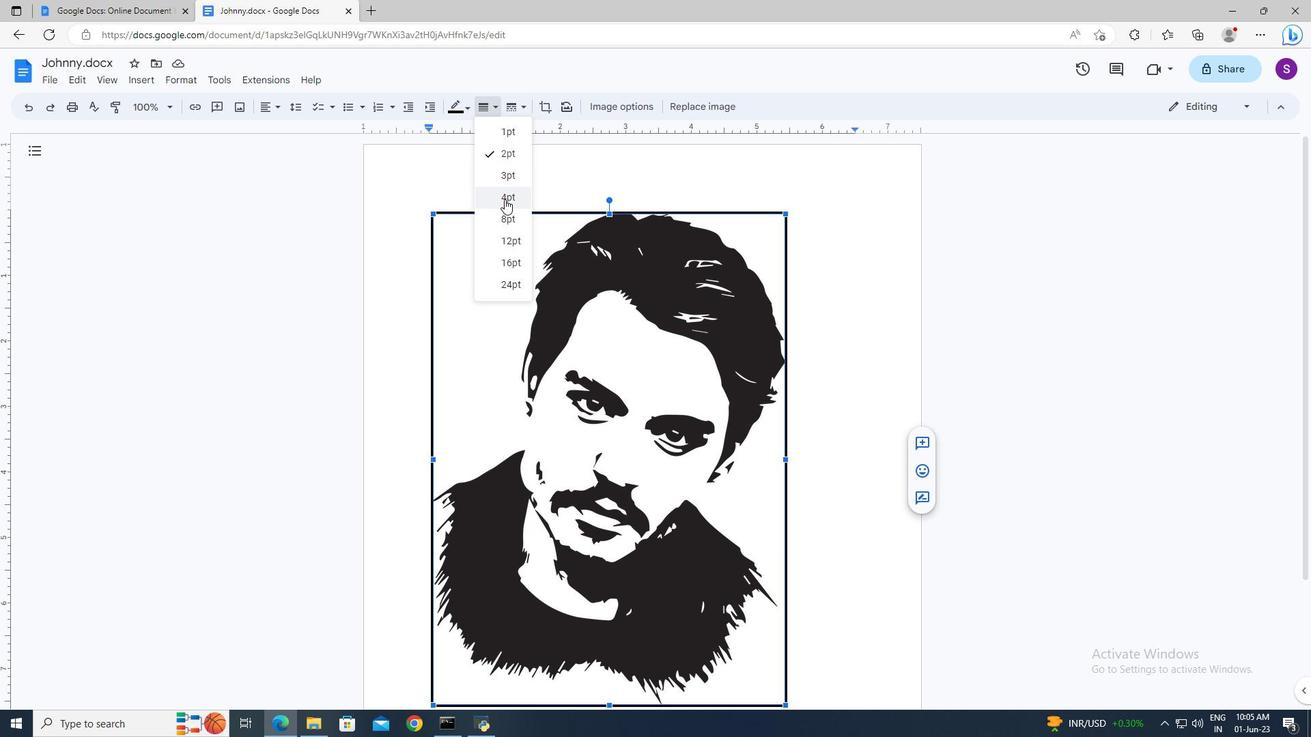 
Action: Mouse pressed left at (504, 199)
Screenshot: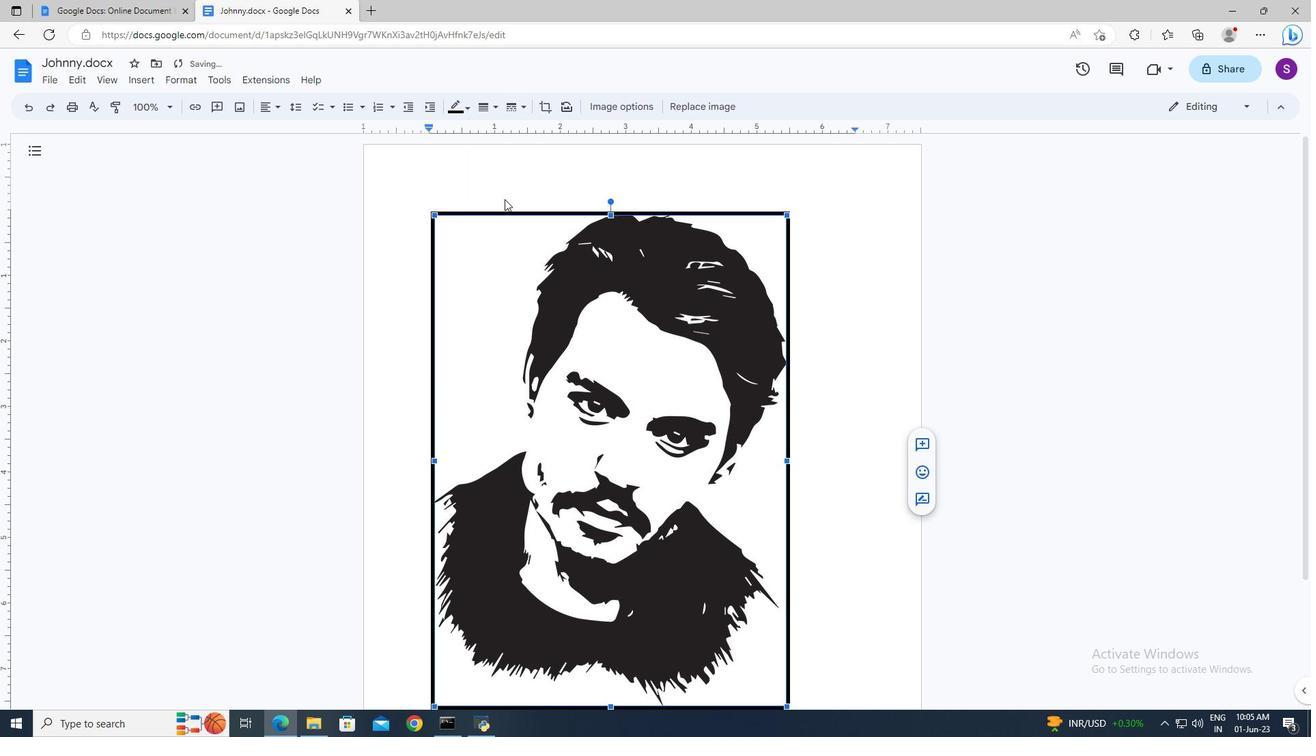 
Action: Mouse moved to (614, 257)
Screenshot: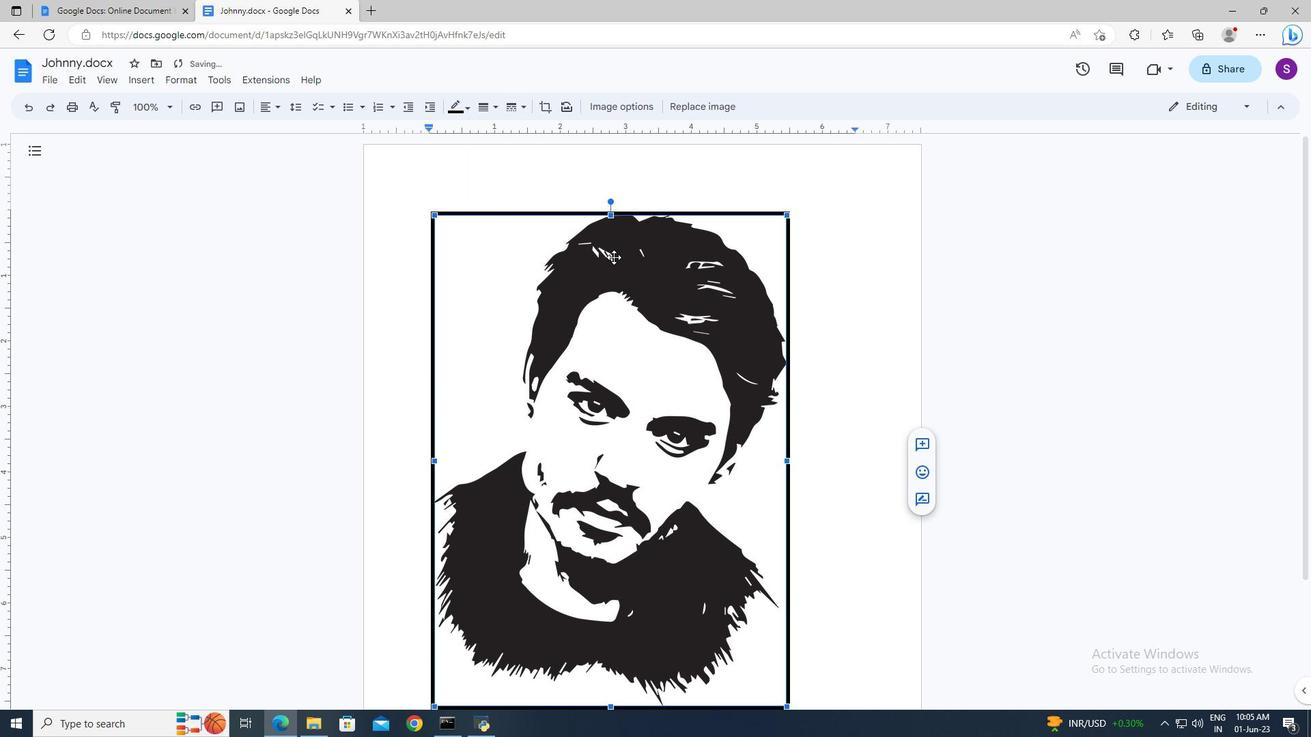 
